 Task: View the spreadsheet in full screen.
Action: Mouse moved to (78, 95)
Screenshot: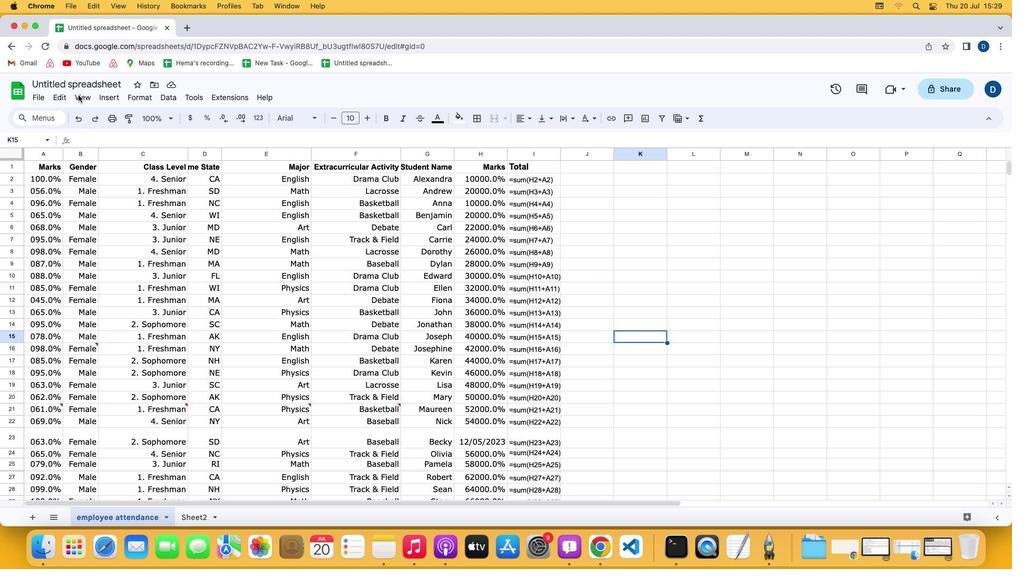 
Action: Mouse pressed left at (78, 95)
Screenshot: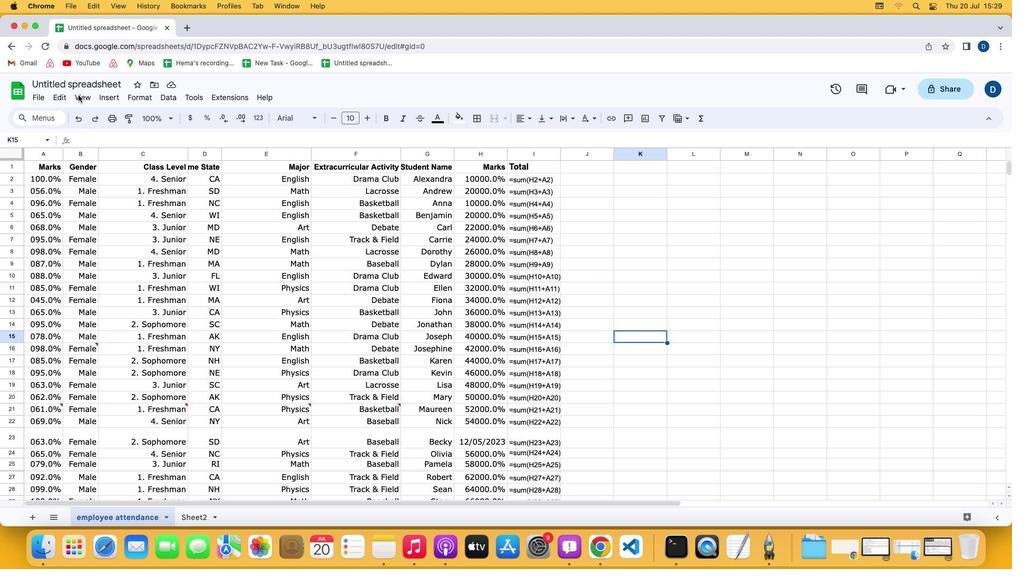 
Action: Mouse moved to (81, 96)
Screenshot: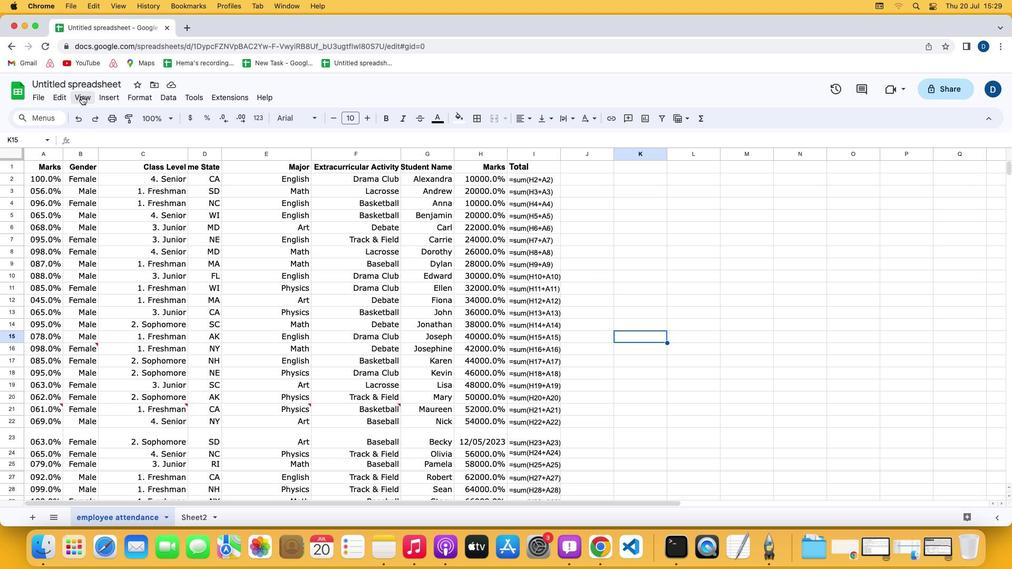 
Action: Mouse pressed left at (81, 96)
Screenshot: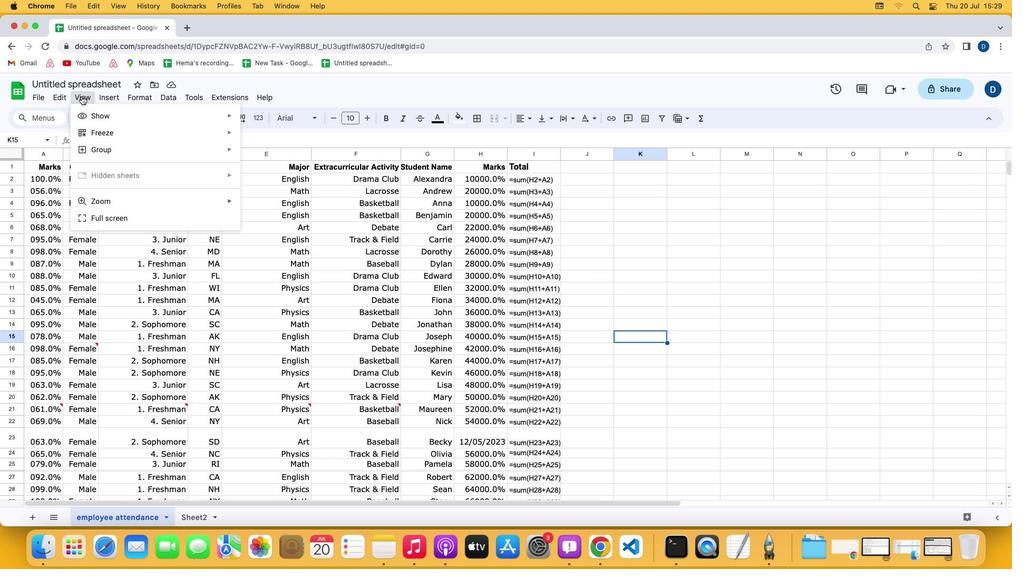 
Action: Mouse moved to (127, 219)
Screenshot: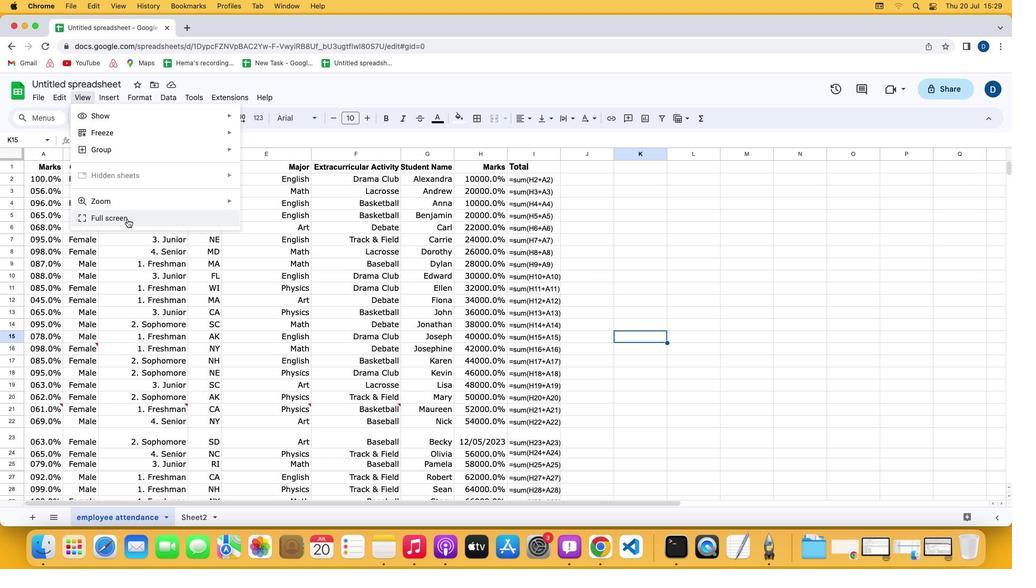 
Action: Mouse pressed left at (127, 219)
Screenshot: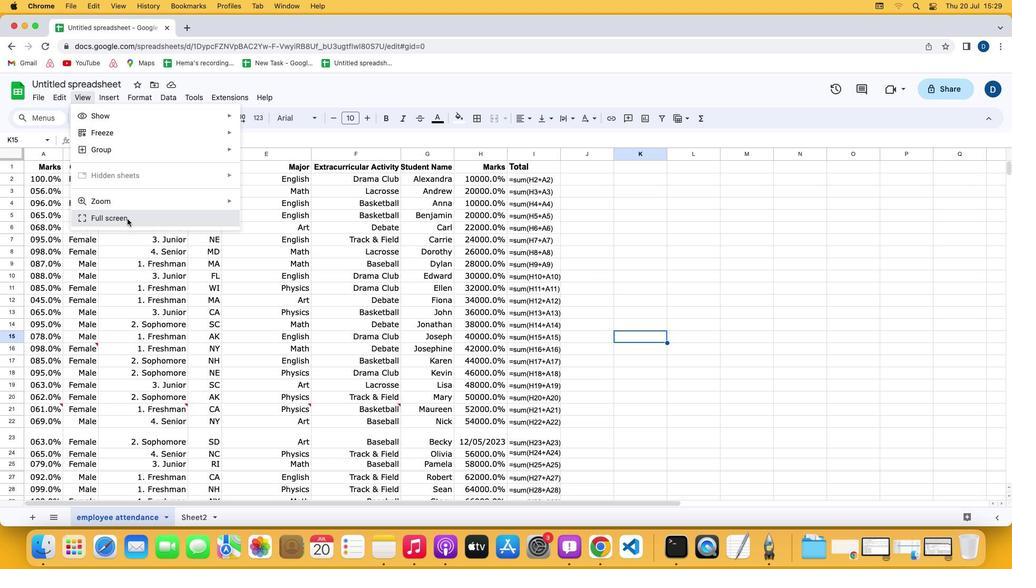 
Action: Mouse moved to (407, 313)
Screenshot: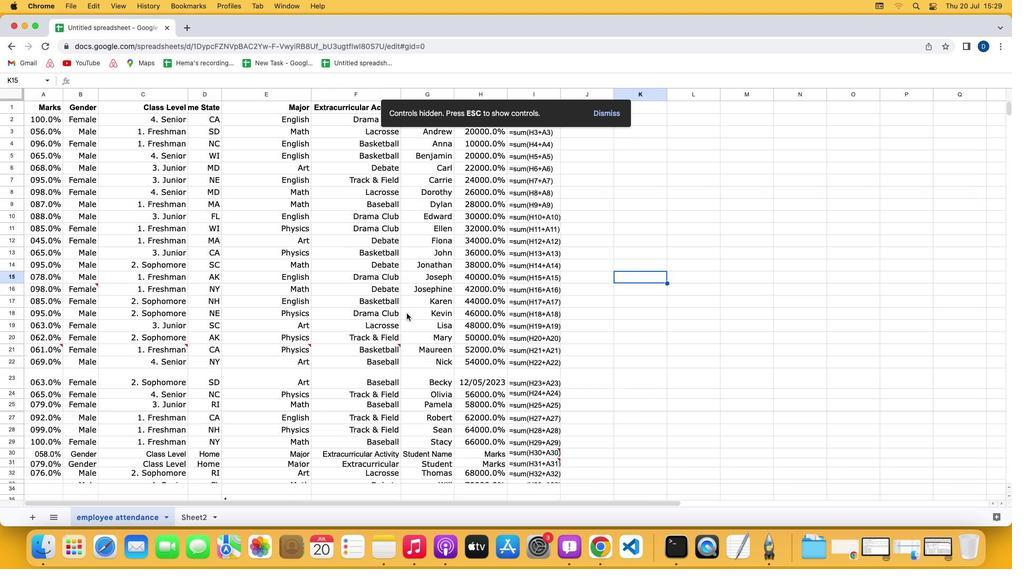 
